 Task: Add the task  Develop a new mobile app for a restaurant to the section Code Combat in the project AgileJump and add a Due Date to the respective task as 2024/01/11
Action: Mouse moved to (453, 377)
Screenshot: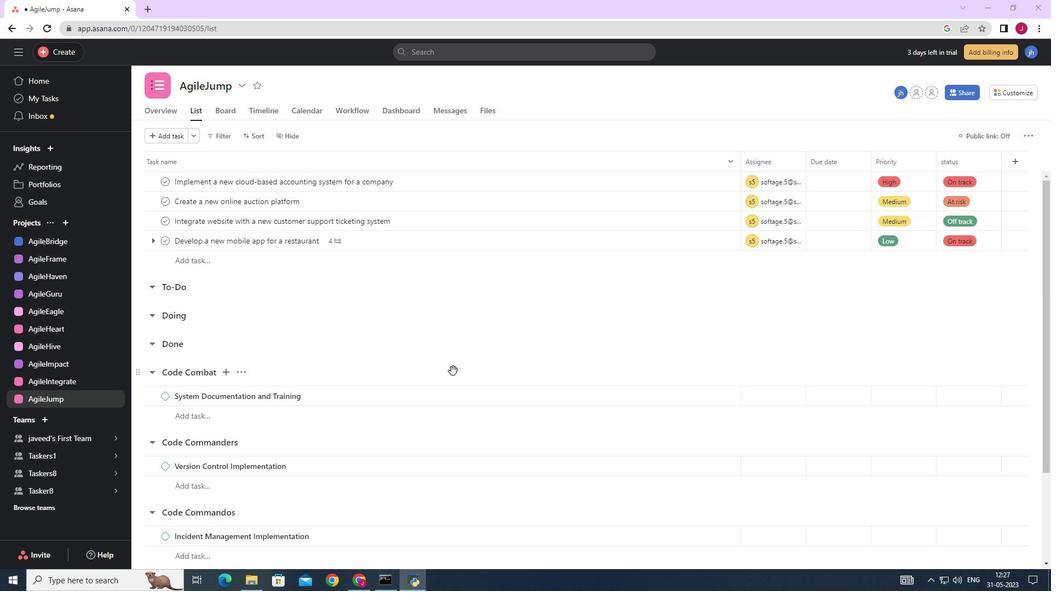 
Action: Mouse scrolled (454, 376) with delta (0, 0)
Screenshot: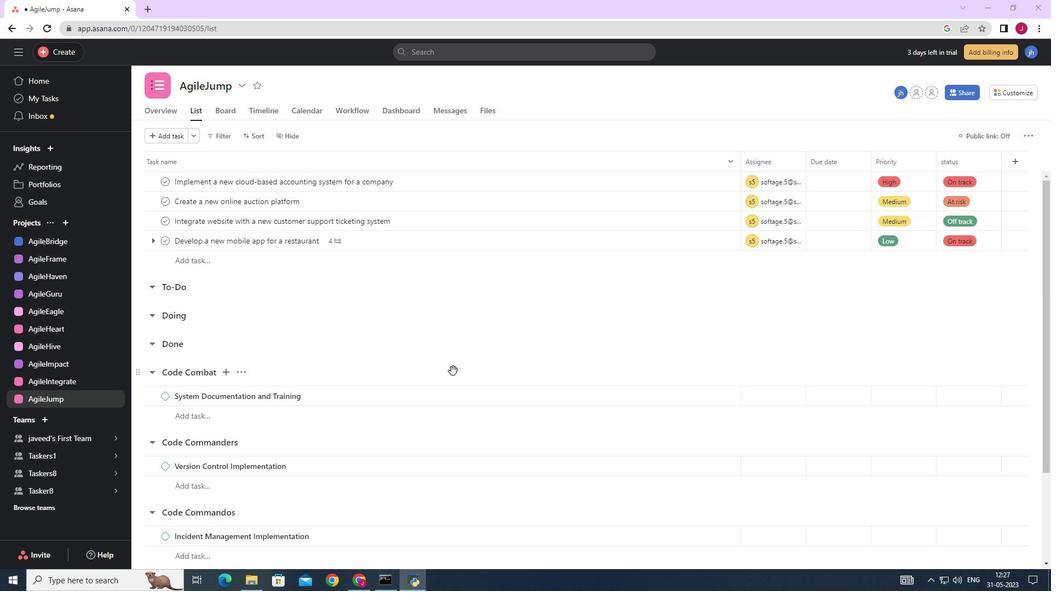 
Action: Mouse scrolled (454, 376) with delta (0, 0)
Screenshot: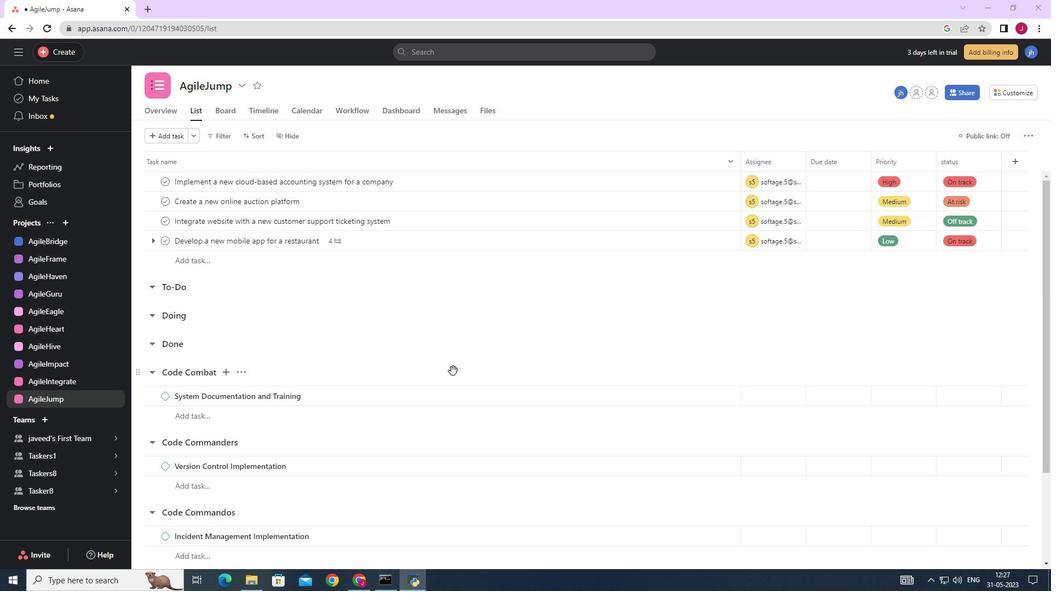 
Action: Mouse scrolled (453, 377) with delta (0, 0)
Screenshot: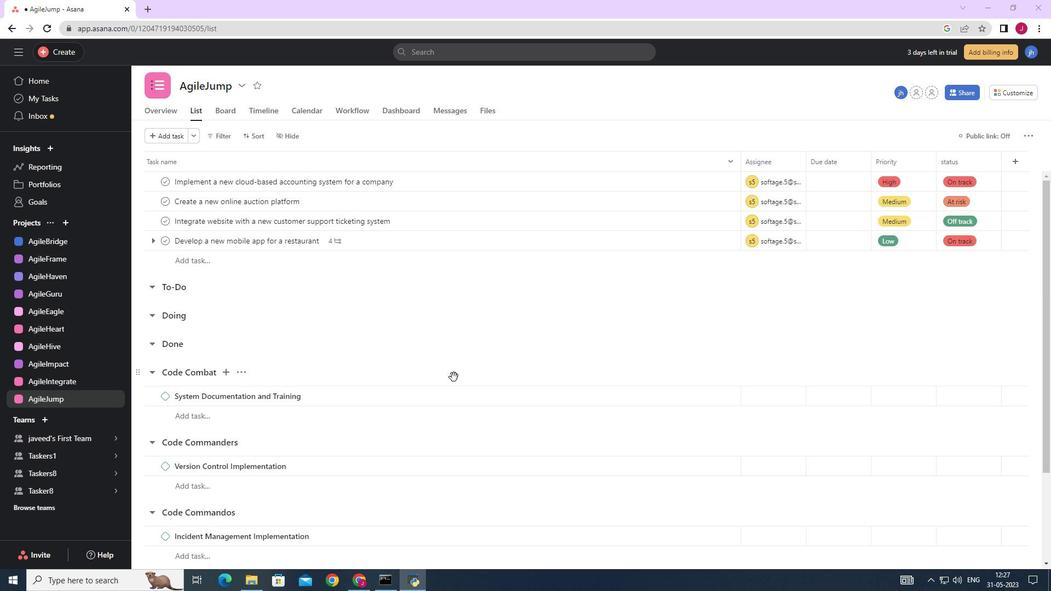
Action: Mouse scrolled (453, 377) with delta (0, 0)
Screenshot: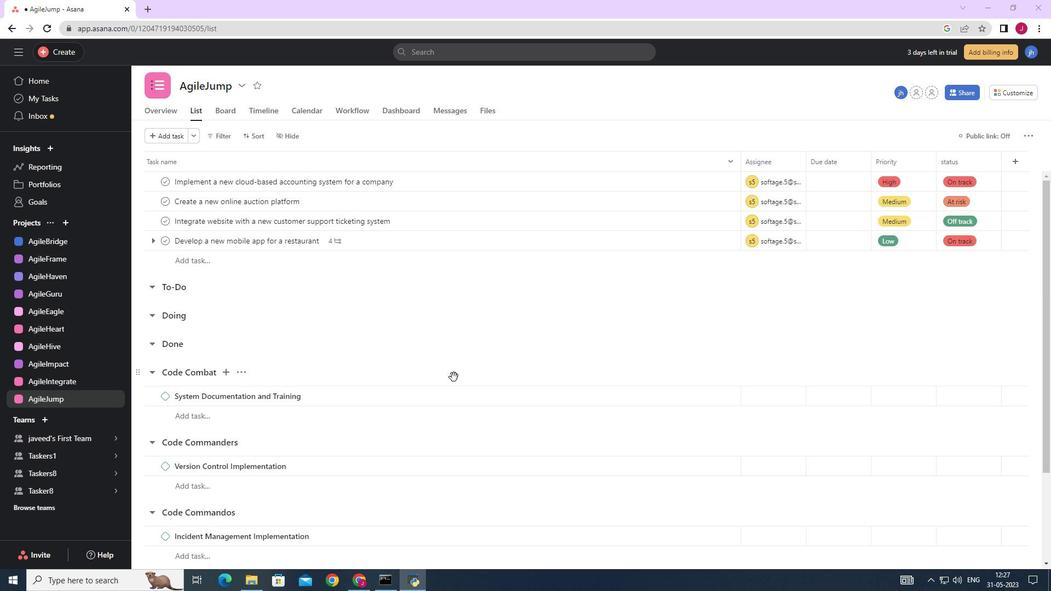 
Action: Mouse scrolled (453, 377) with delta (0, 0)
Screenshot: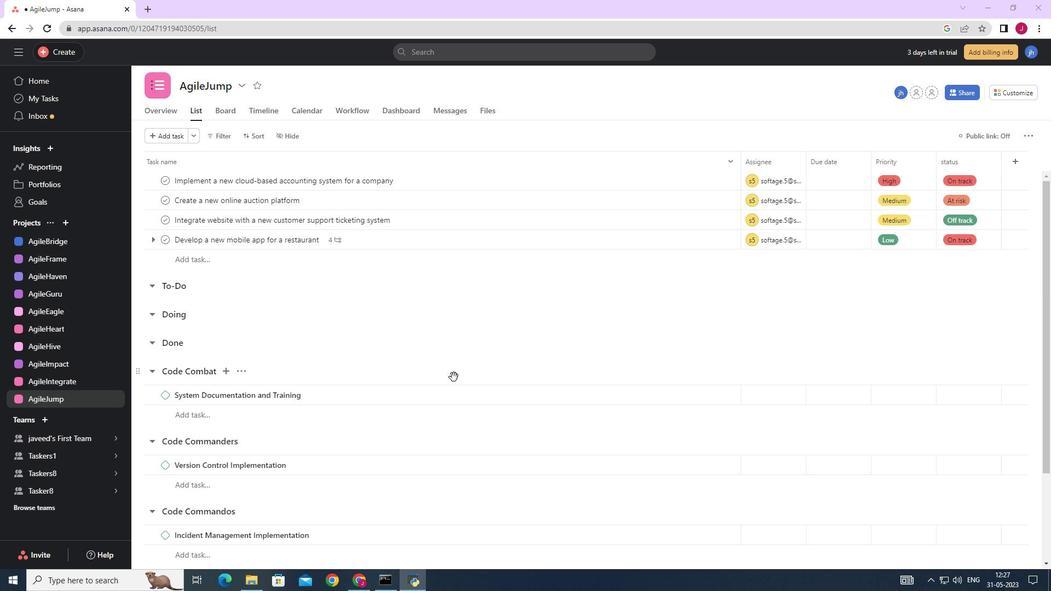 
Action: Mouse moved to (444, 375)
Screenshot: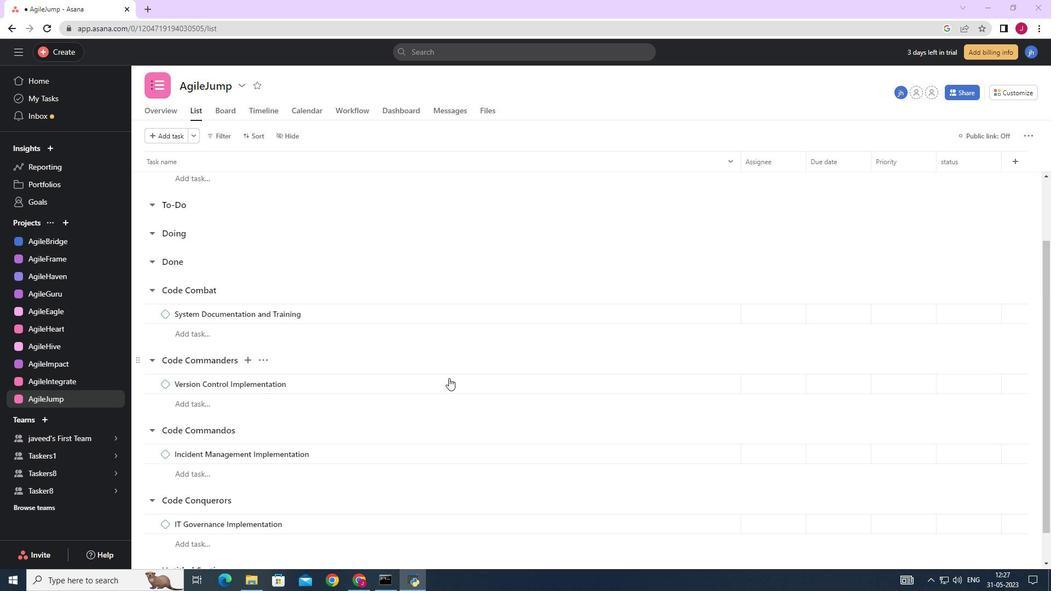
Action: Mouse scrolled (444, 374) with delta (0, 0)
Screenshot: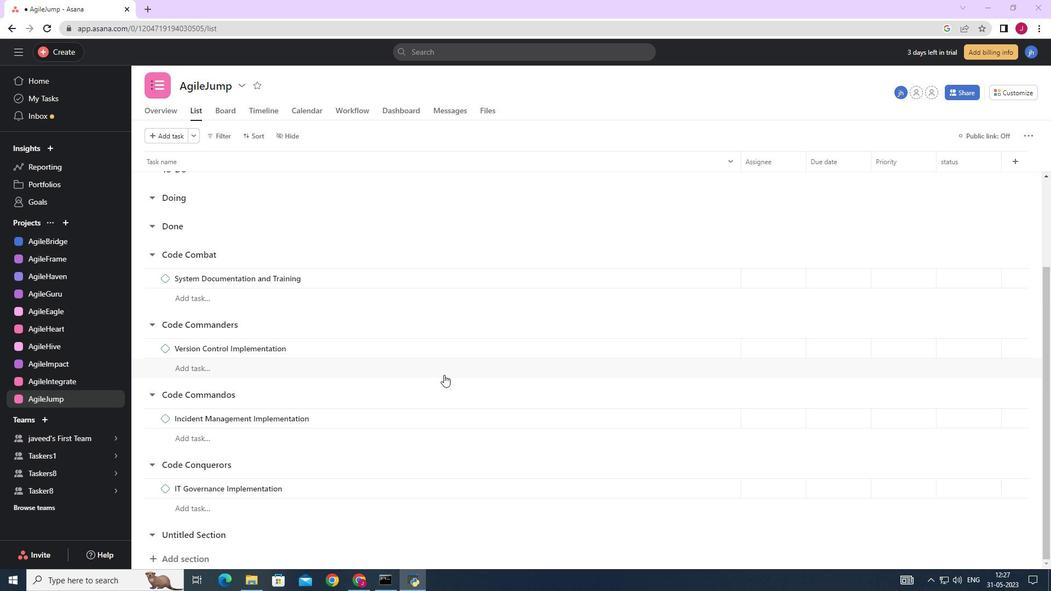 
Action: Mouse moved to (443, 375)
Screenshot: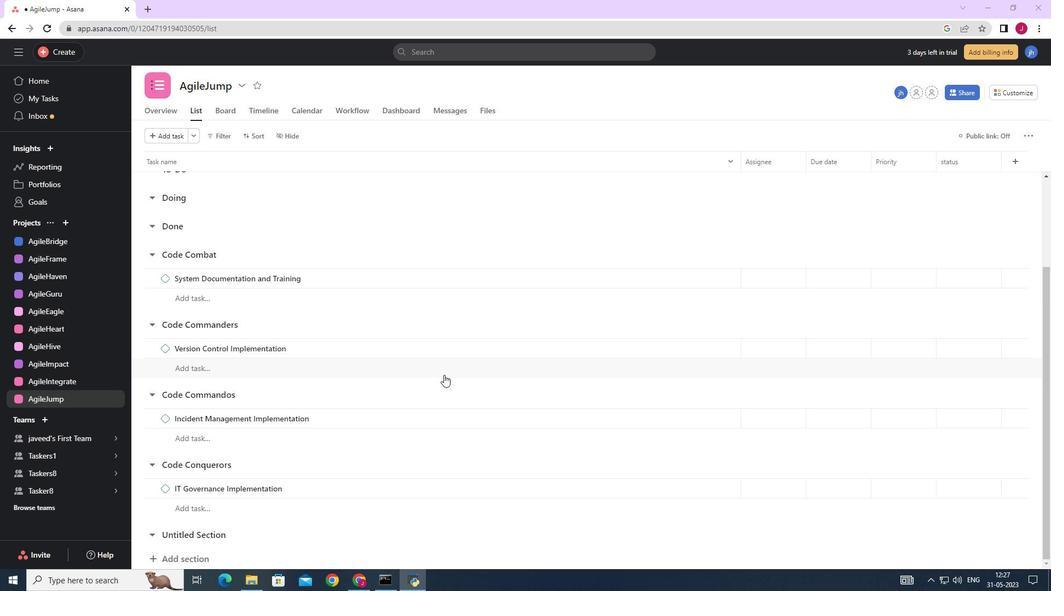 
Action: Mouse scrolled (443, 374) with delta (0, 0)
Screenshot: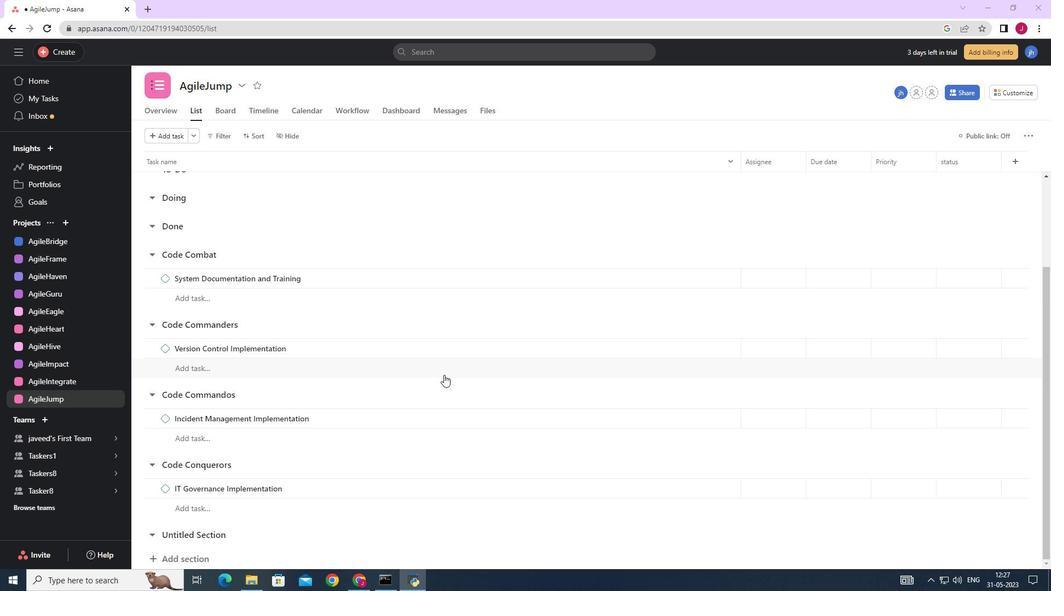 
Action: Mouse moved to (443, 375)
Screenshot: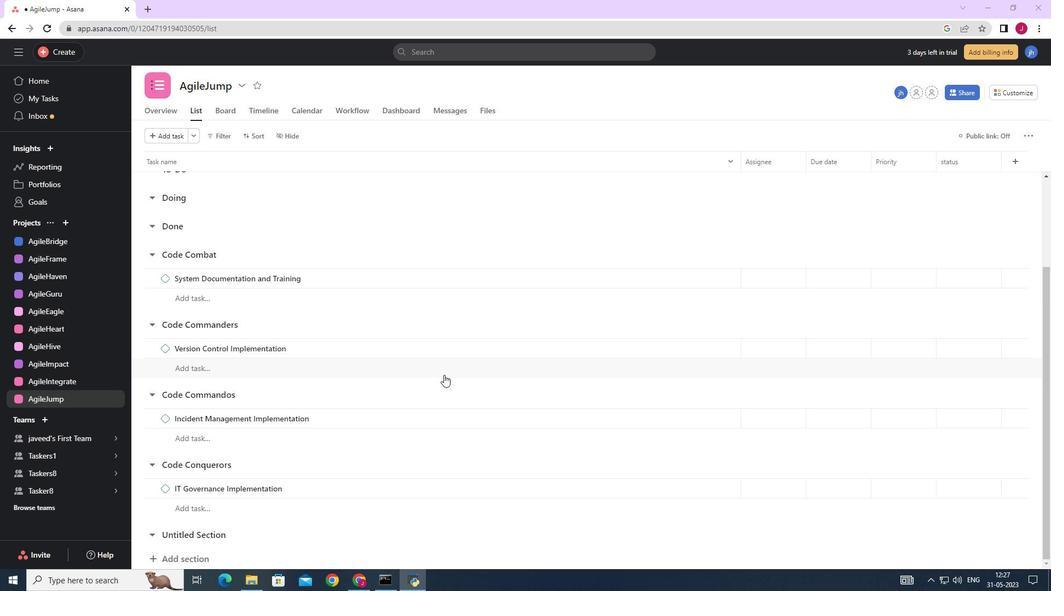 
Action: Mouse scrolled (443, 374) with delta (0, 0)
Screenshot: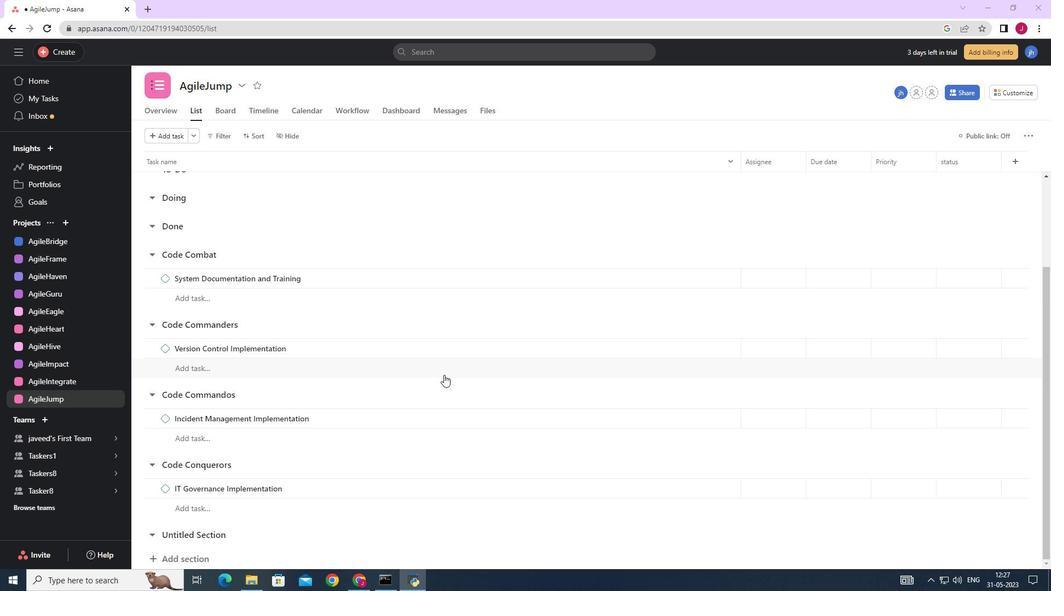 
Action: Mouse scrolled (443, 374) with delta (0, 0)
Screenshot: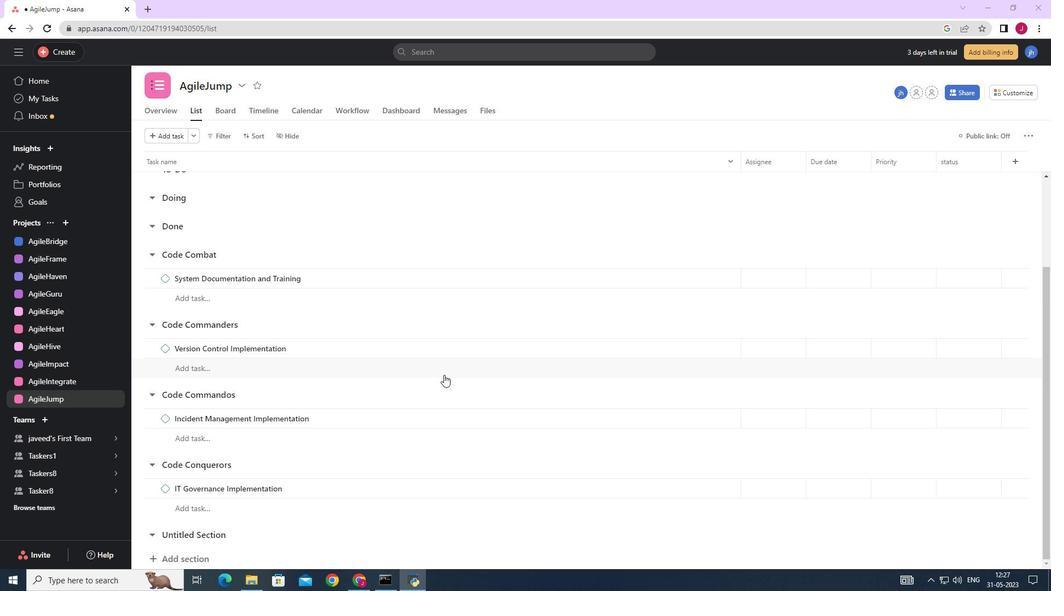 
Action: Mouse moved to (454, 408)
Screenshot: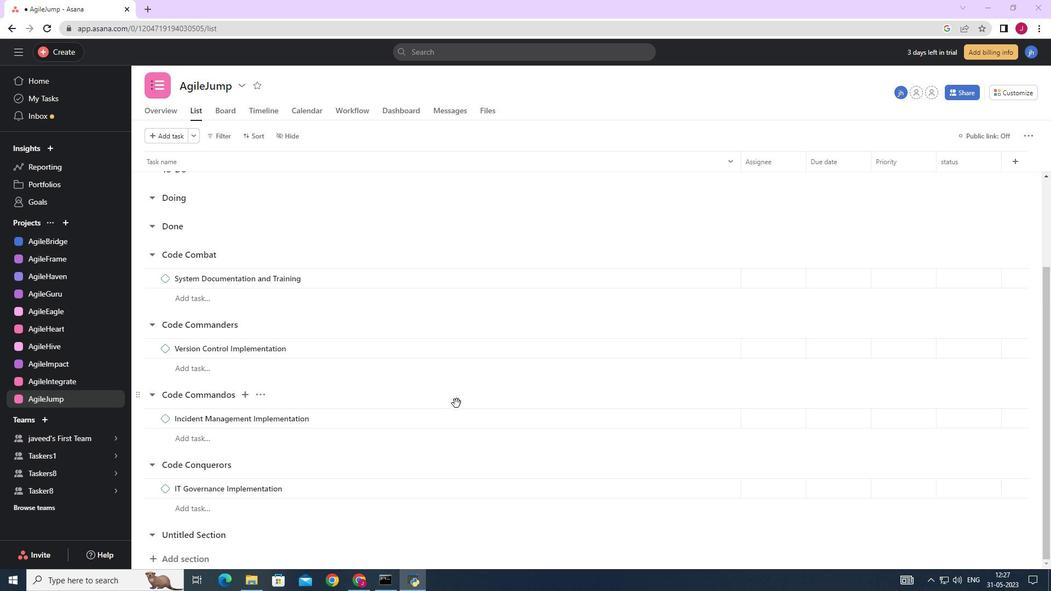 
Action: Mouse scrolled (456, 408) with delta (0, 0)
Screenshot: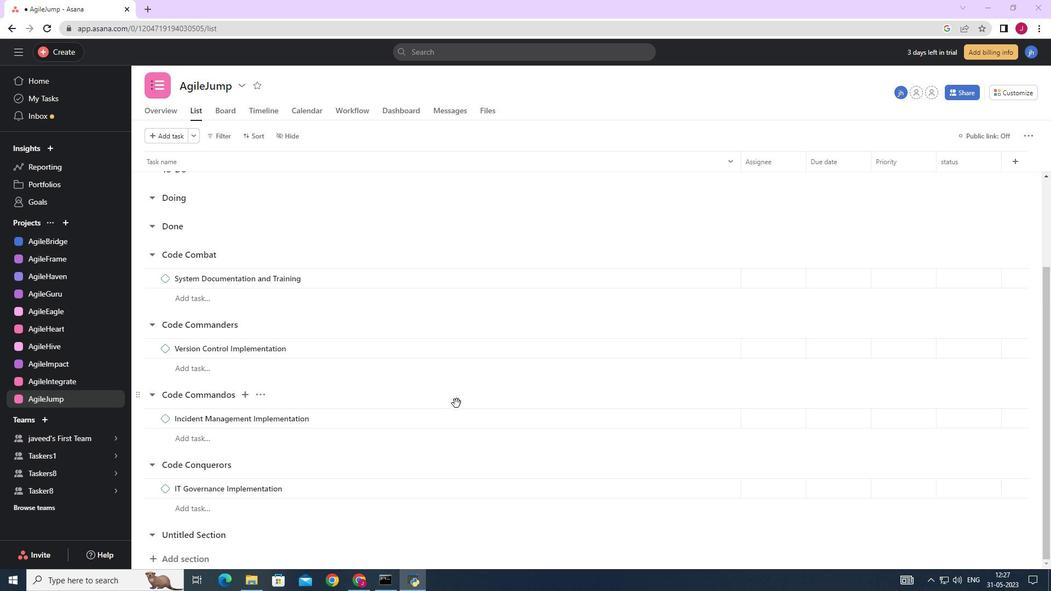 
Action: Mouse moved to (454, 408)
Screenshot: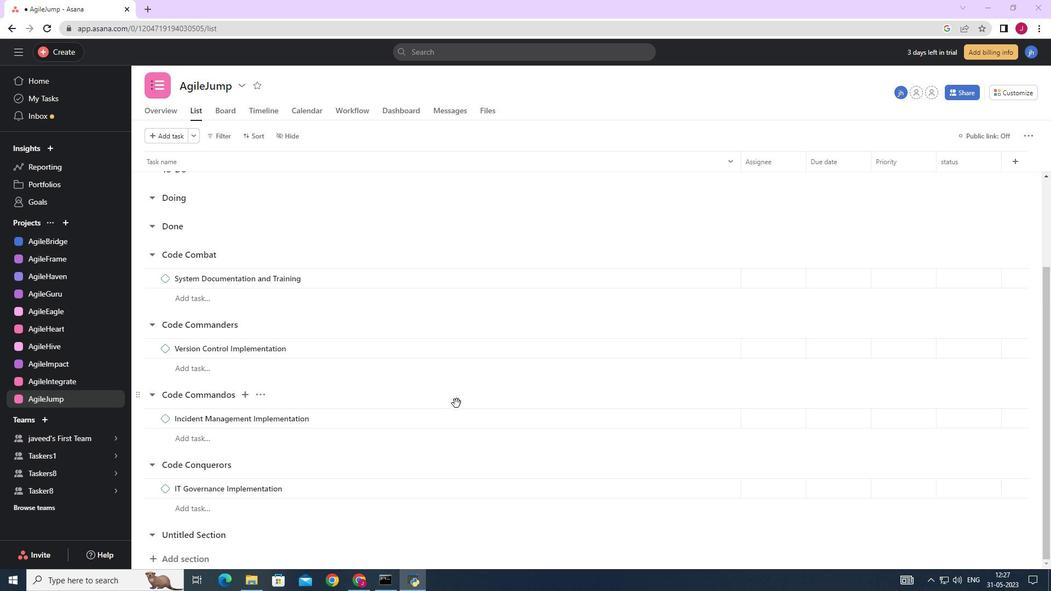 
Action: Mouse scrolled (456, 408) with delta (0, 0)
Screenshot: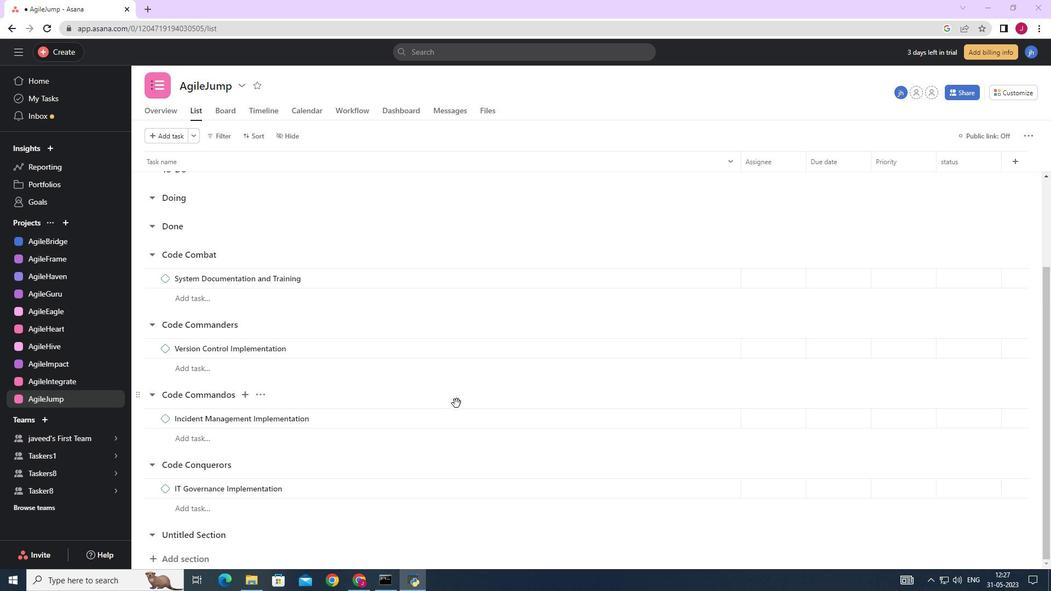 
Action: Mouse moved to (451, 408)
Screenshot: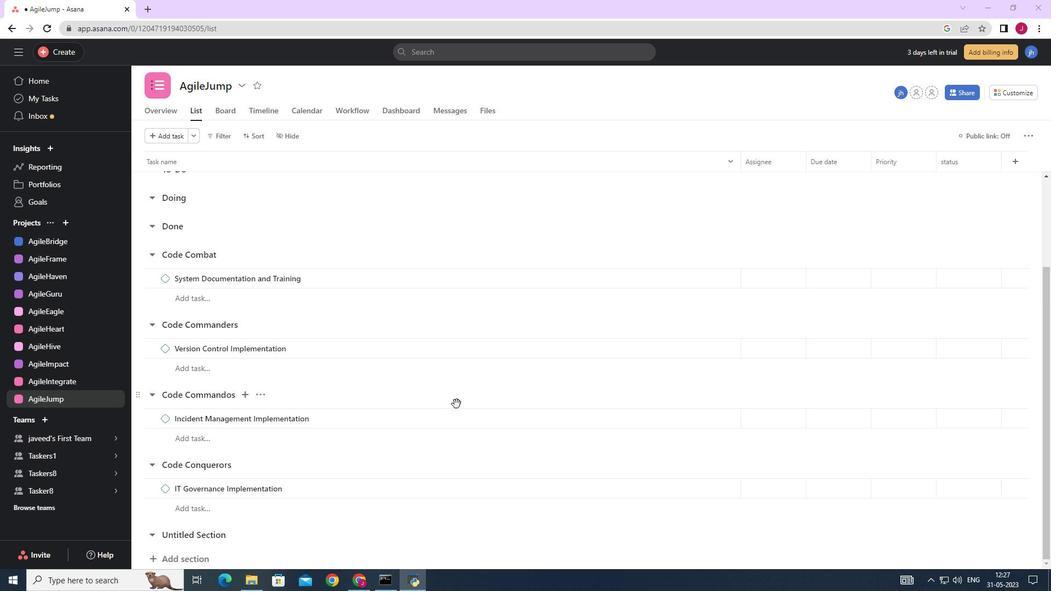 
Action: Mouse scrolled (456, 408) with delta (0, 0)
Screenshot: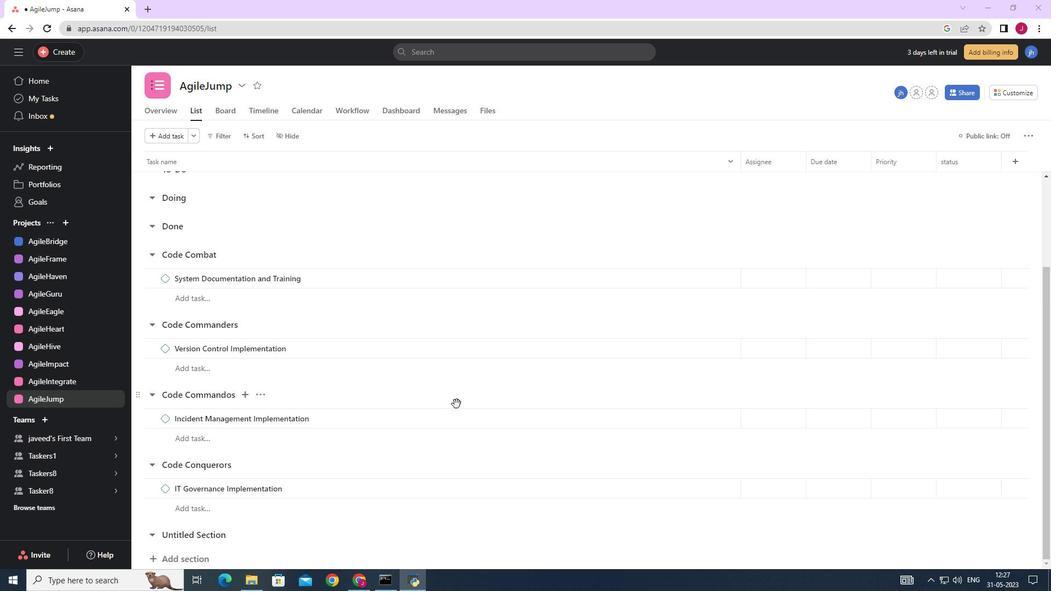 
Action: Mouse moved to (451, 408)
Screenshot: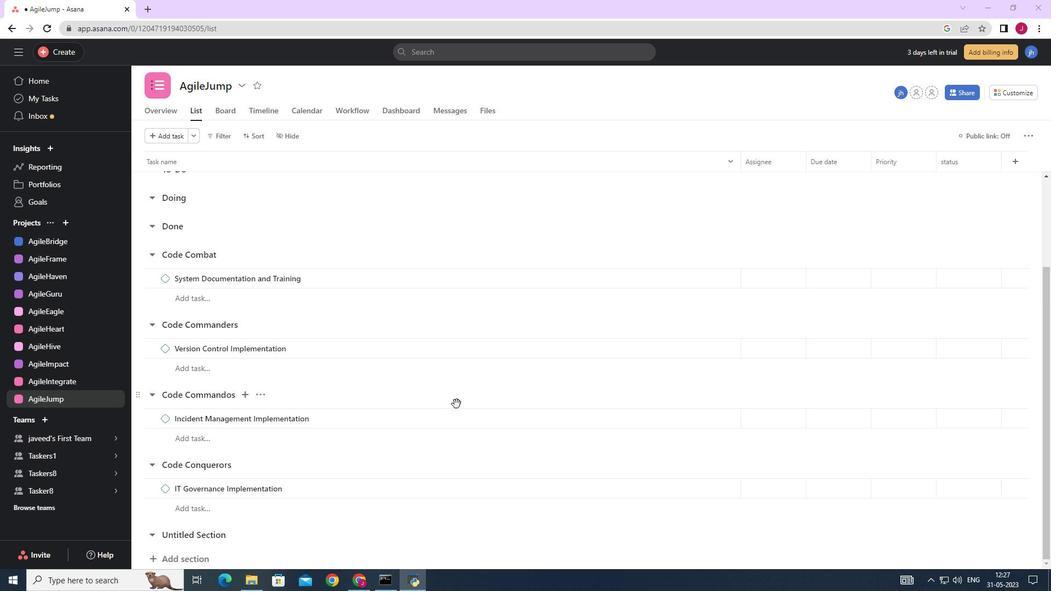 
Action: Mouse scrolled (456, 408) with delta (0, 0)
Screenshot: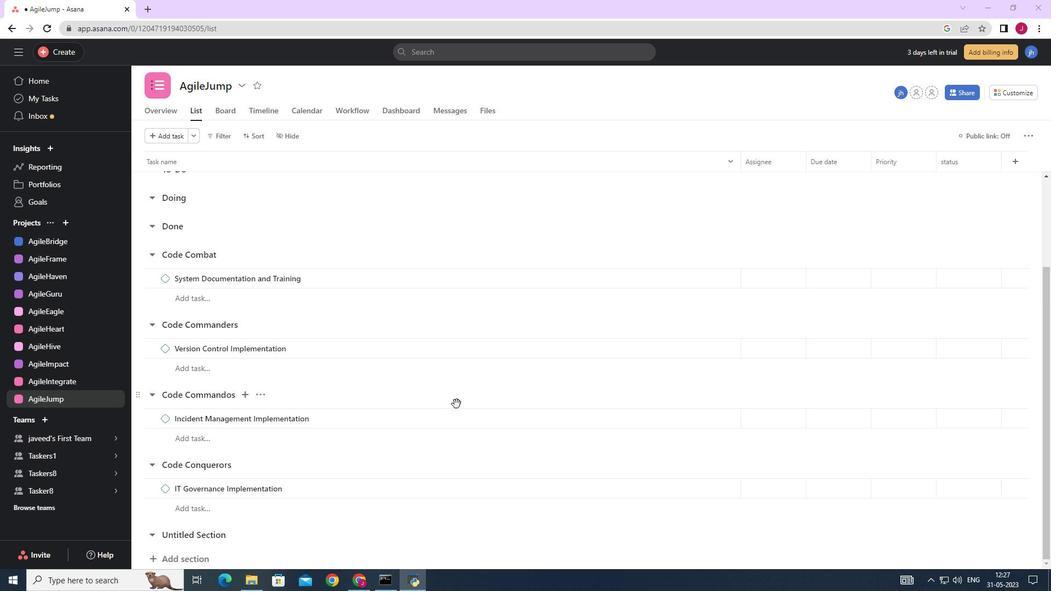 
Action: Mouse moved to (368, 343)
Screenshot: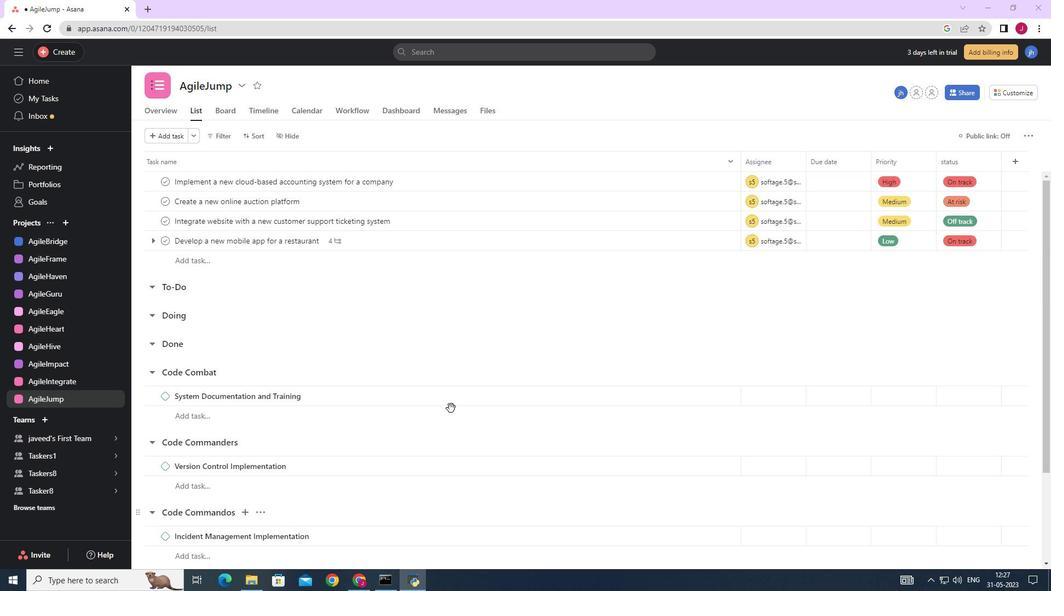 
Action: Mouse scrolled (449, 406) with delta (0, 0)
Screenshot: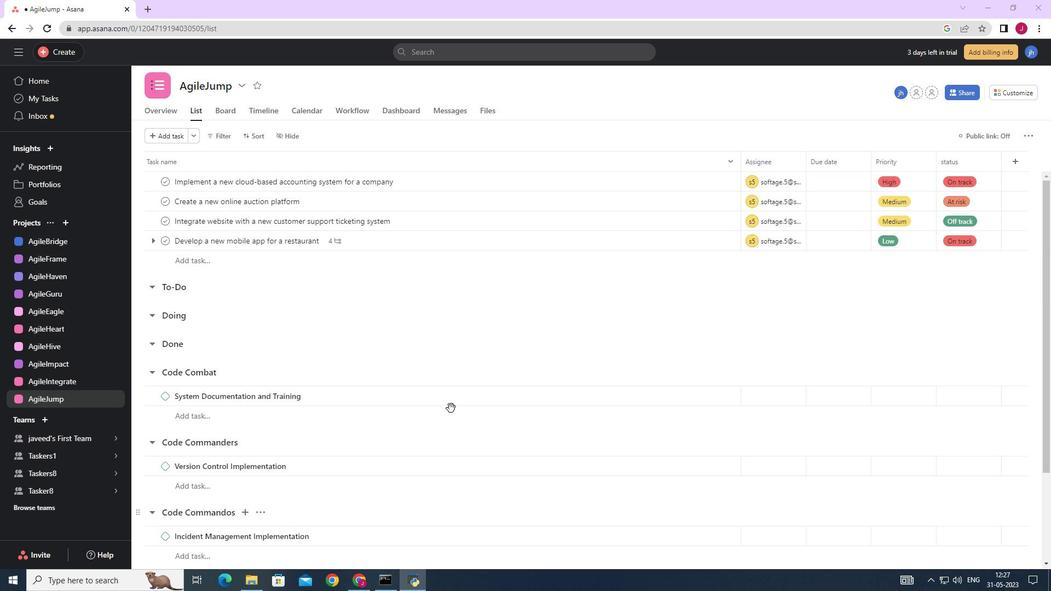 
Action: Mouse moved to (324, 323)
Screenshot: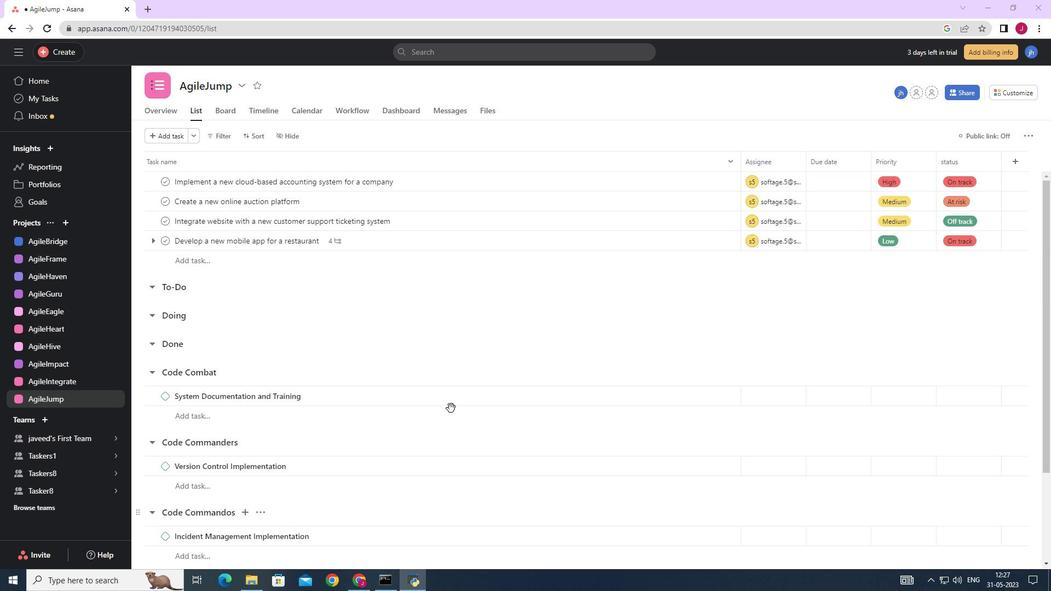 
Action: Mouse scrolled (449, 406) with delta (0, 0)
Screenshot: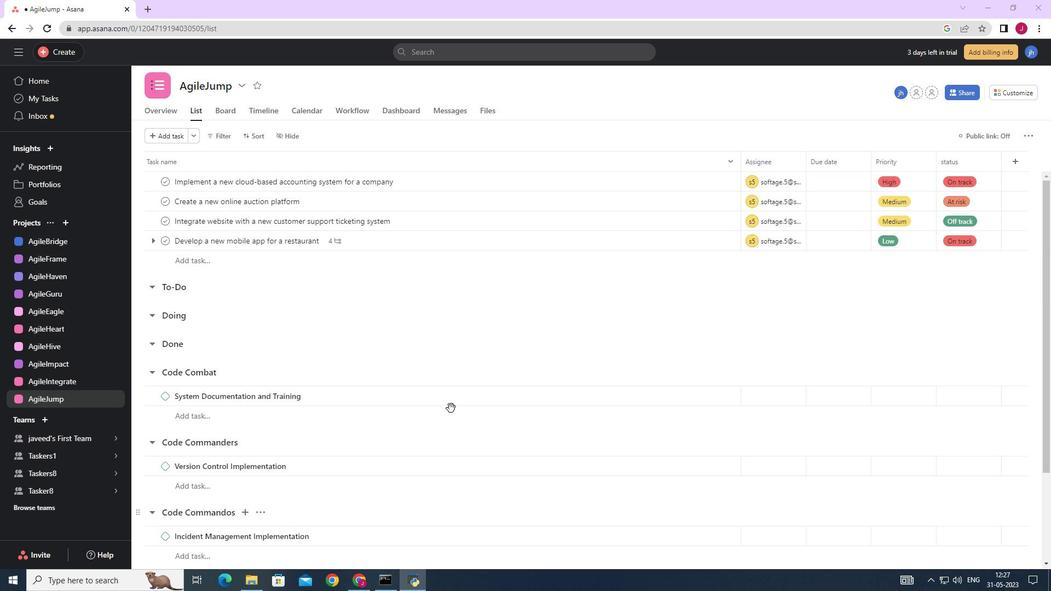 
Action: Mouse moved to (298, 313)
Screenshot: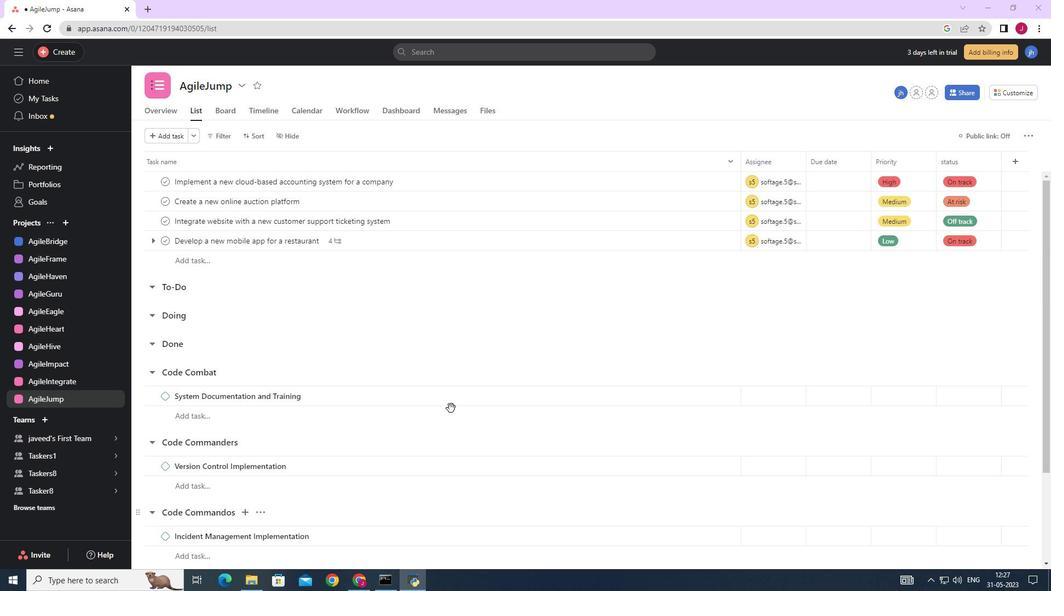
Action: Mouse scrolled (448, 406) with delta (0, 0)
Screenshot: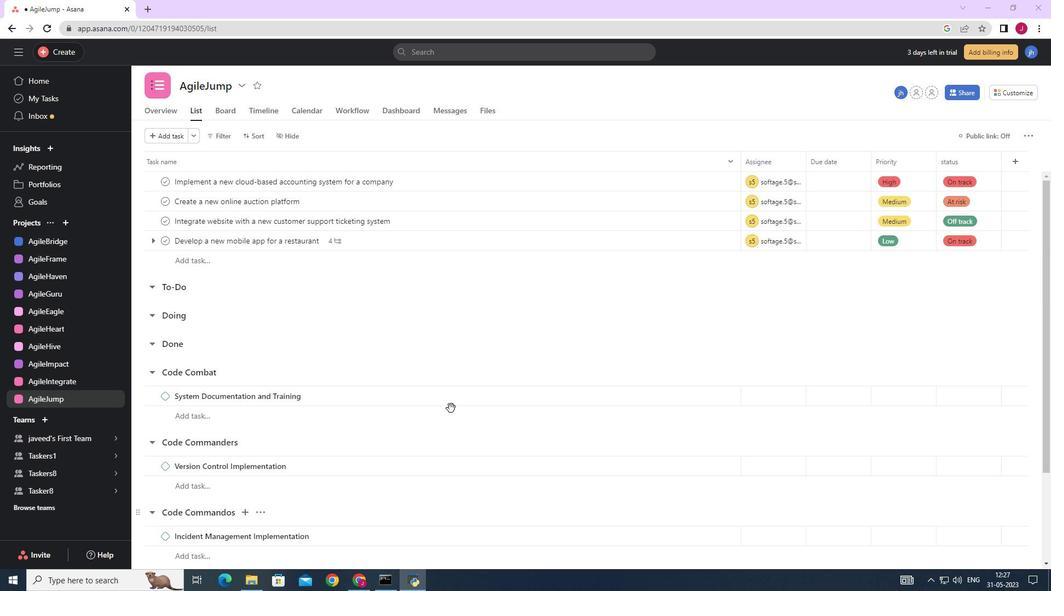 
Action: Mouse moved to (290, 312)
Screenshot: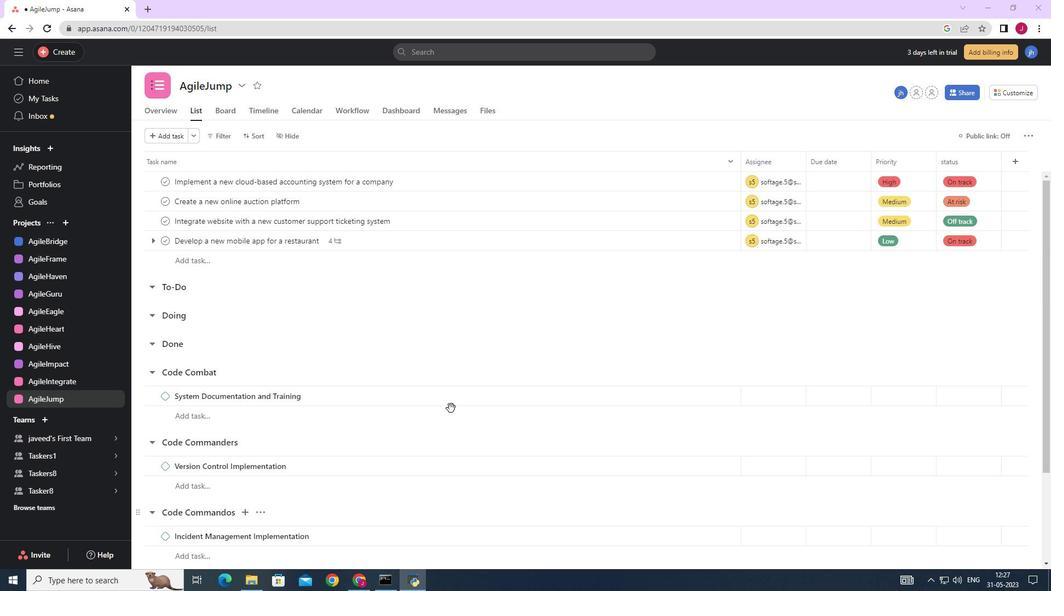 
Action: Mouse scrolled (444, 400) with delta (0, 0)
Screenshot: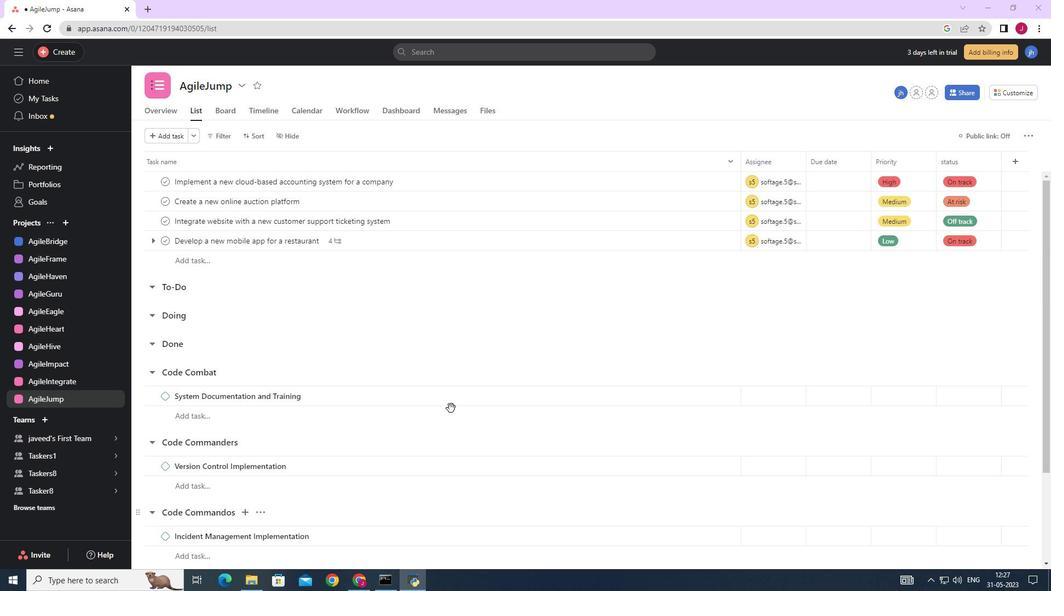 
Action: Mouse moved to (708, 242)
Screenshot: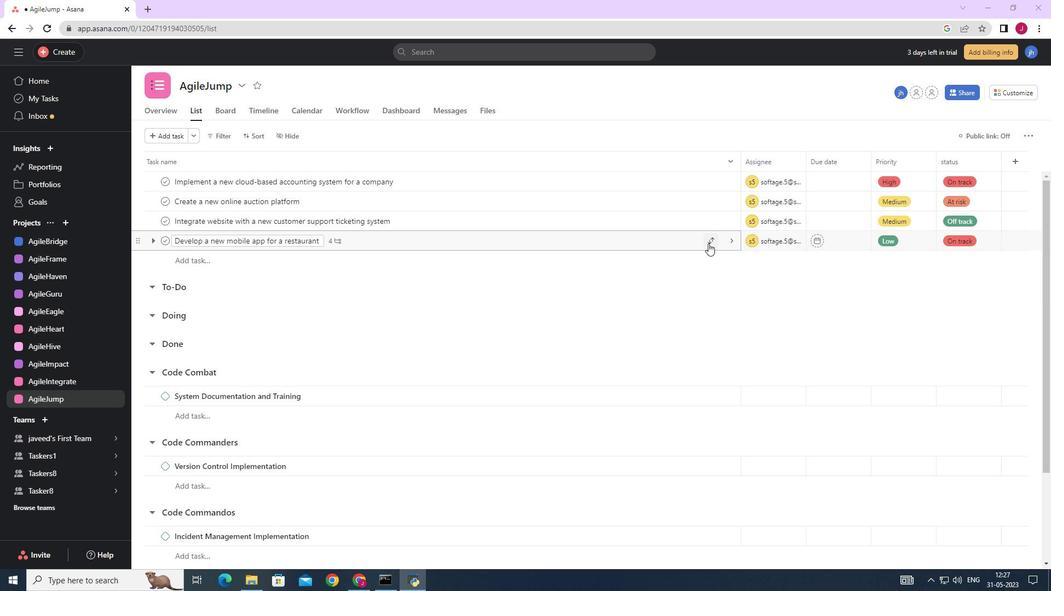 
Action: Mouse pressed left at (708, 242)
Screenshot: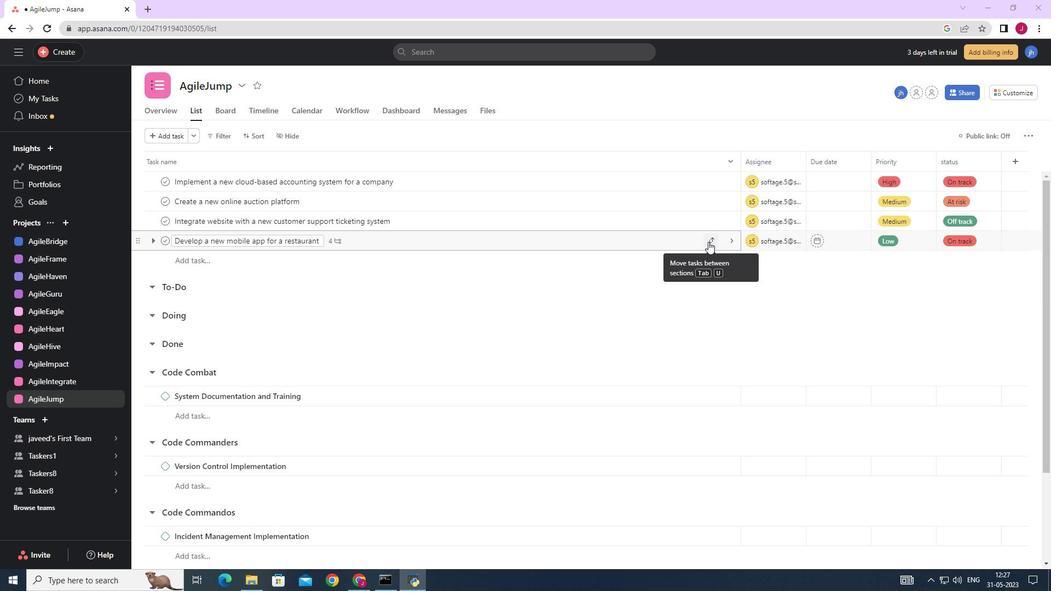 
Action: Mouse moved to (666, 358)
Screenshot: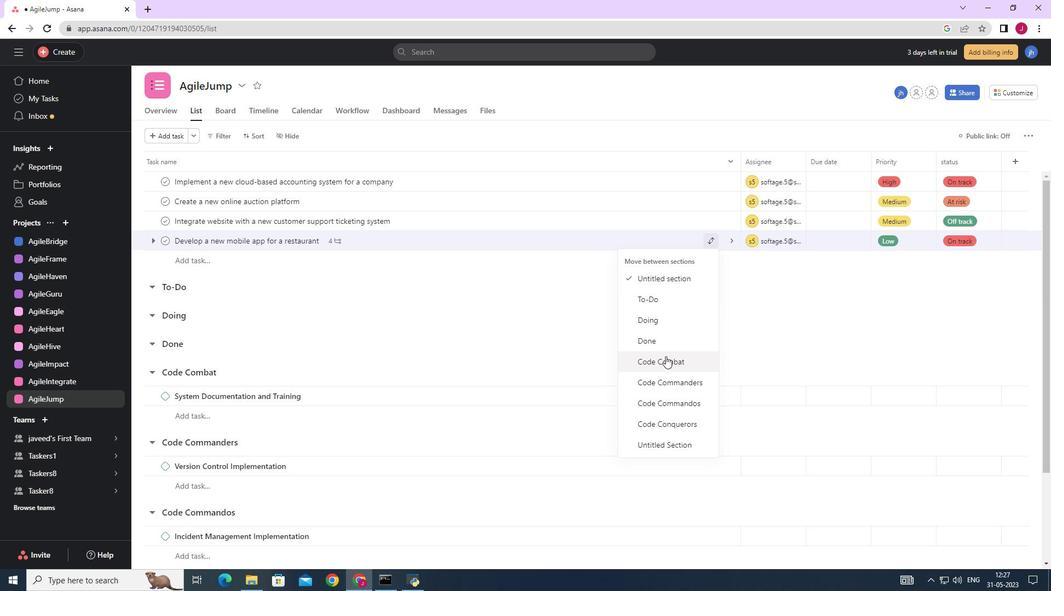 
Action: Mouse pressed left at (666, 358)
Screenshot: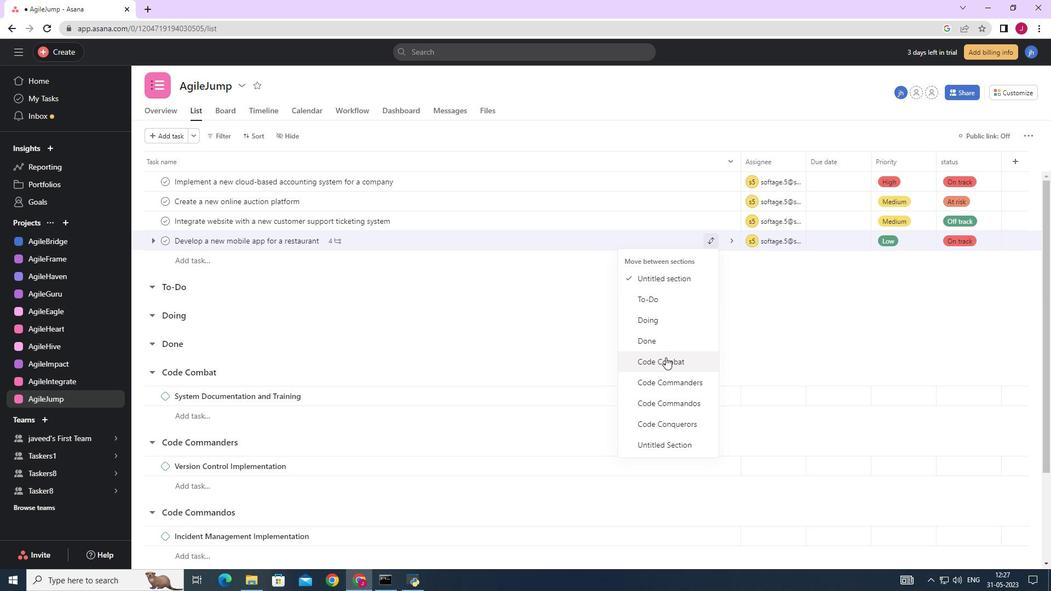 
Action: Mouse moved to (838, 377)
Screenshot: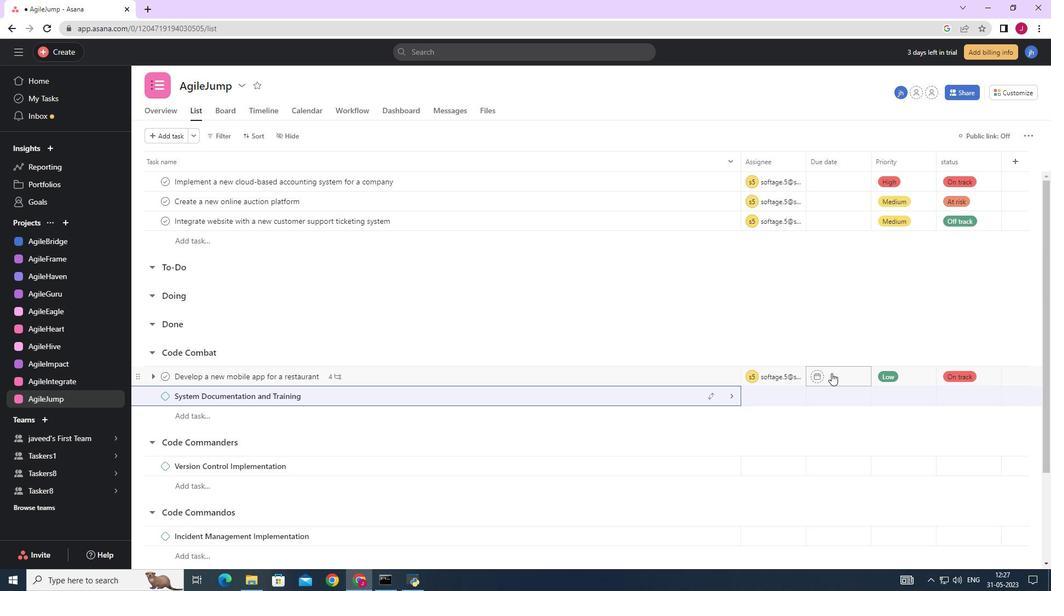 
Action: Mouse pressed left at (838, 377)
Screenshot: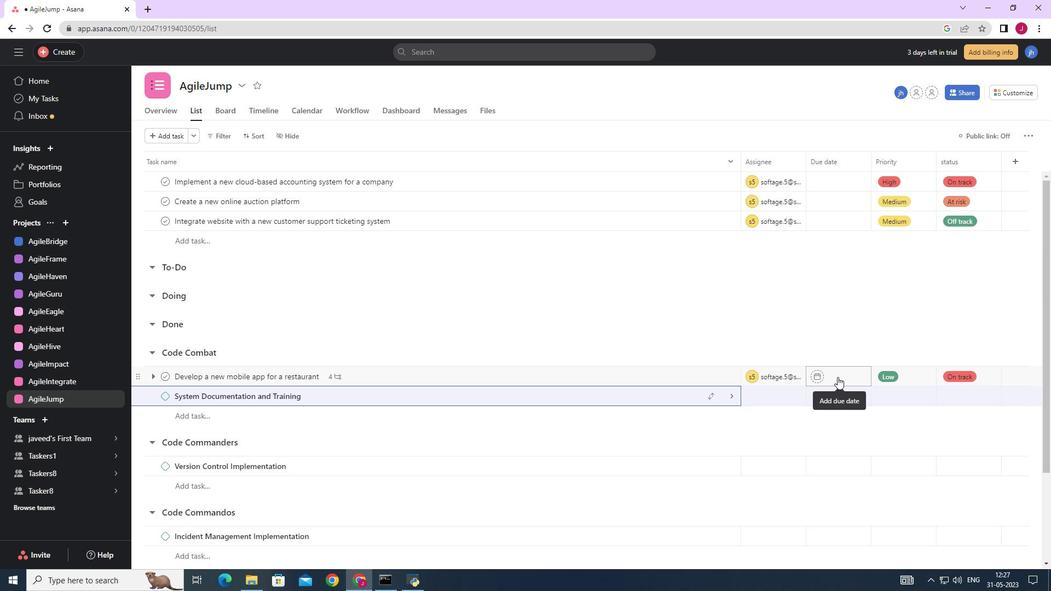 
Action: Mouse moved to (949, 203)
Screenshot: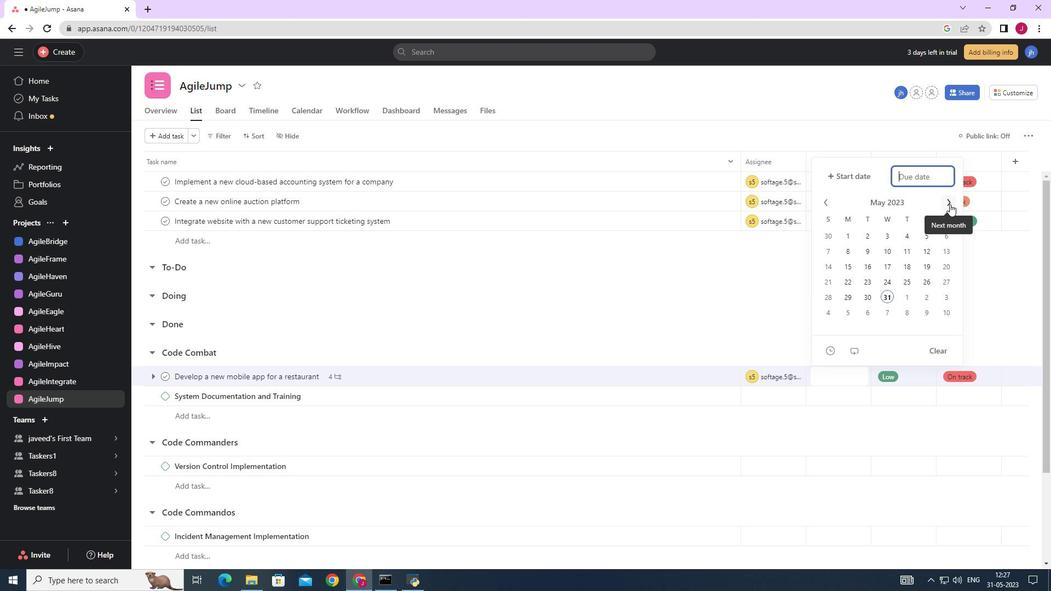 
Action: Mouse pressed left at (949, 203)
Screenshot: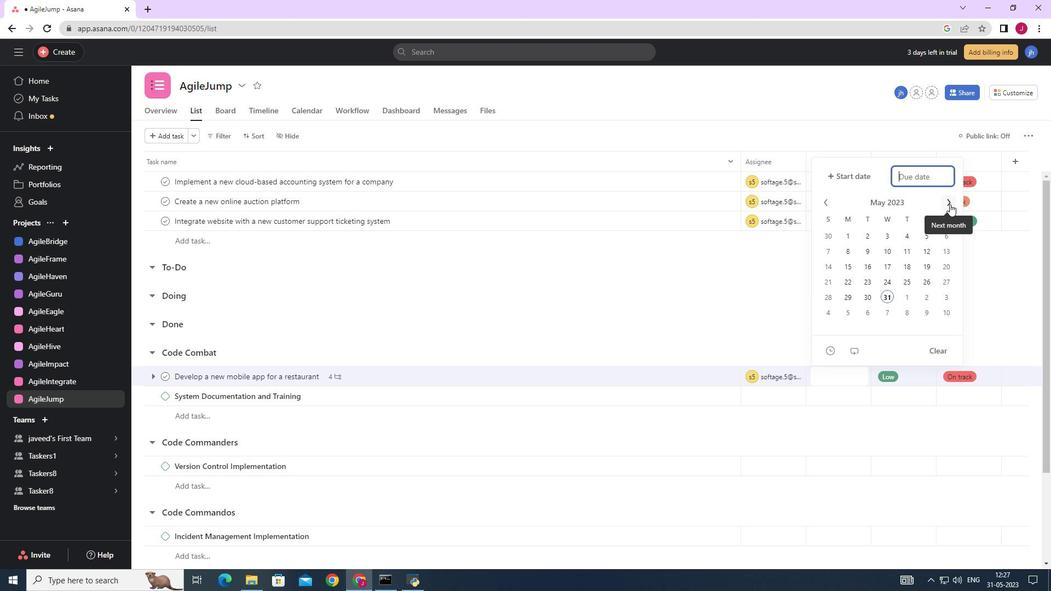 
Action: Mouse pressed left at (949, 203)
Screenshot: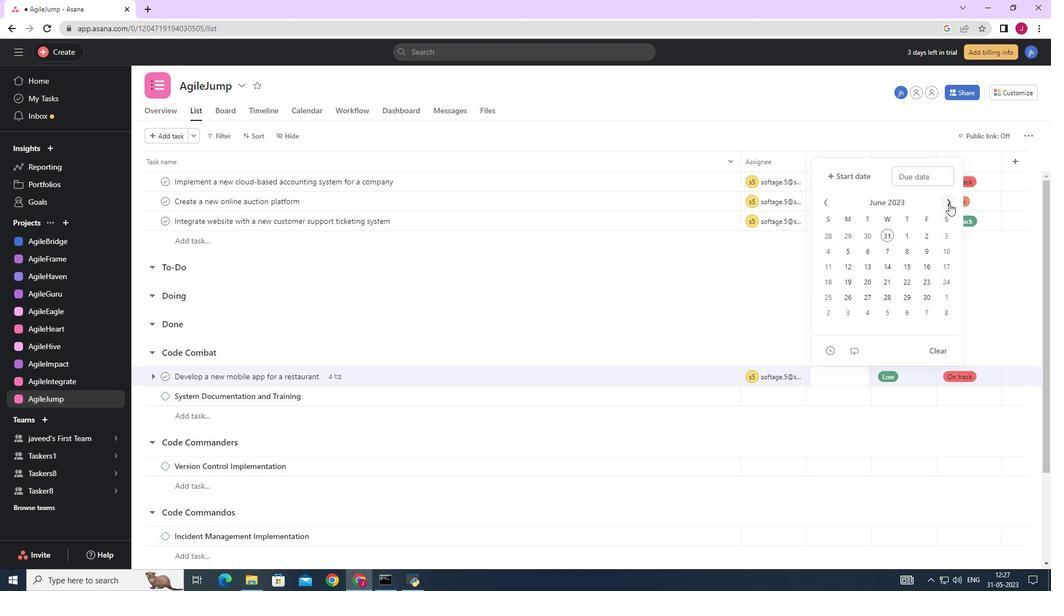
Action: Mouse pressed left at (949, 203)
Screenshot: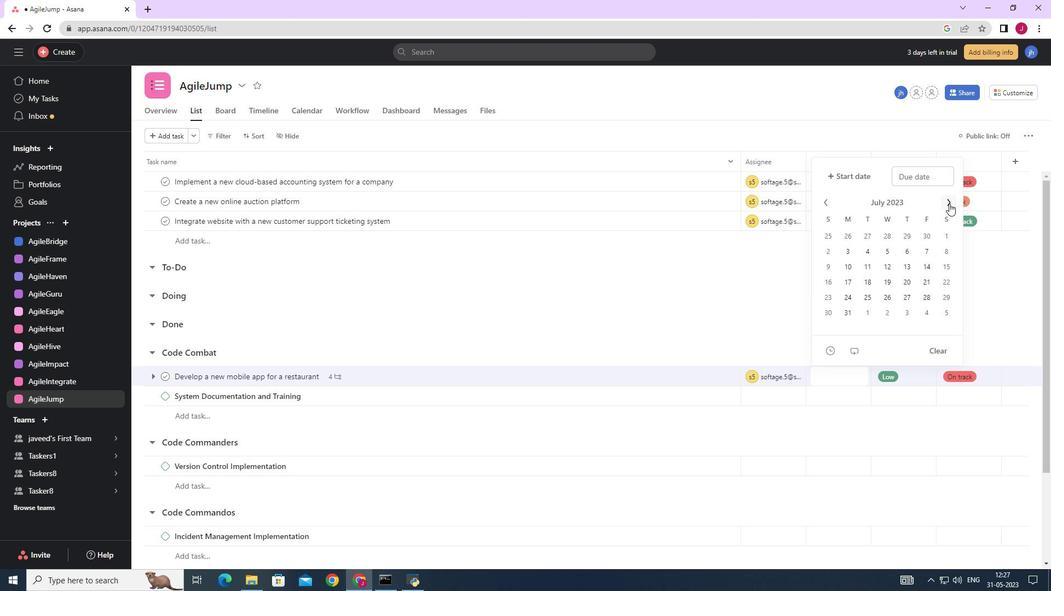 
Action: Mouse pressed left at (949, 203)
Screenshot: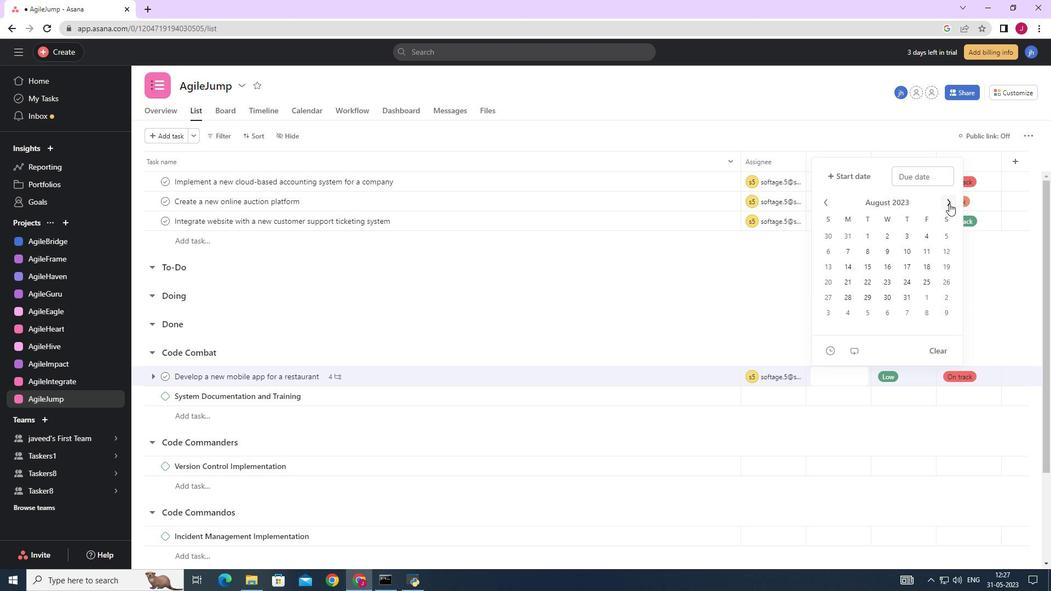 
Action: Mouse pressed left at (949, 203)
Screenshot: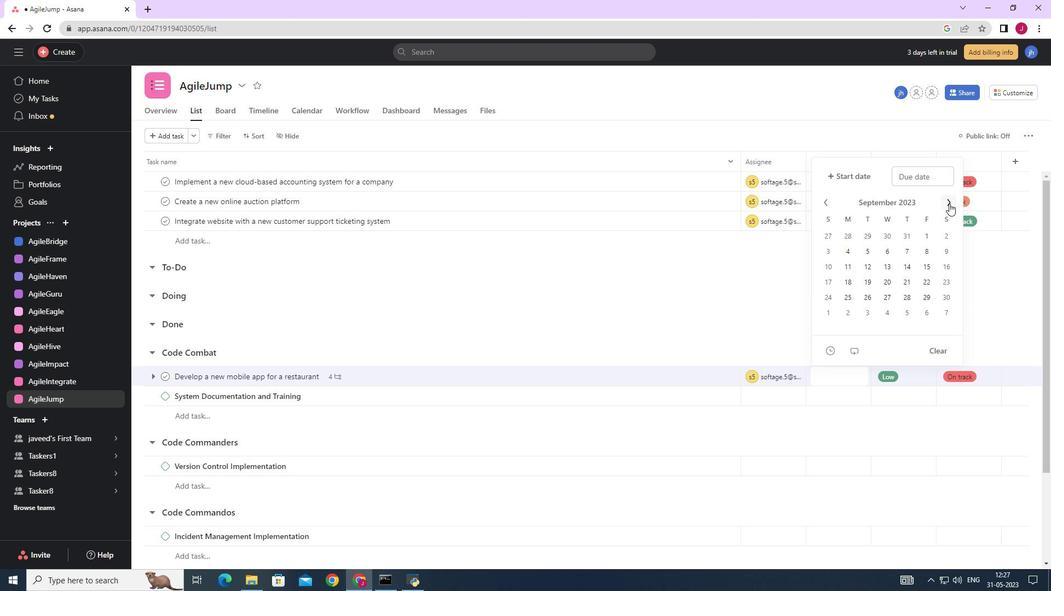 
Action: Mouse pressed left at (949, 203)
Screenshot: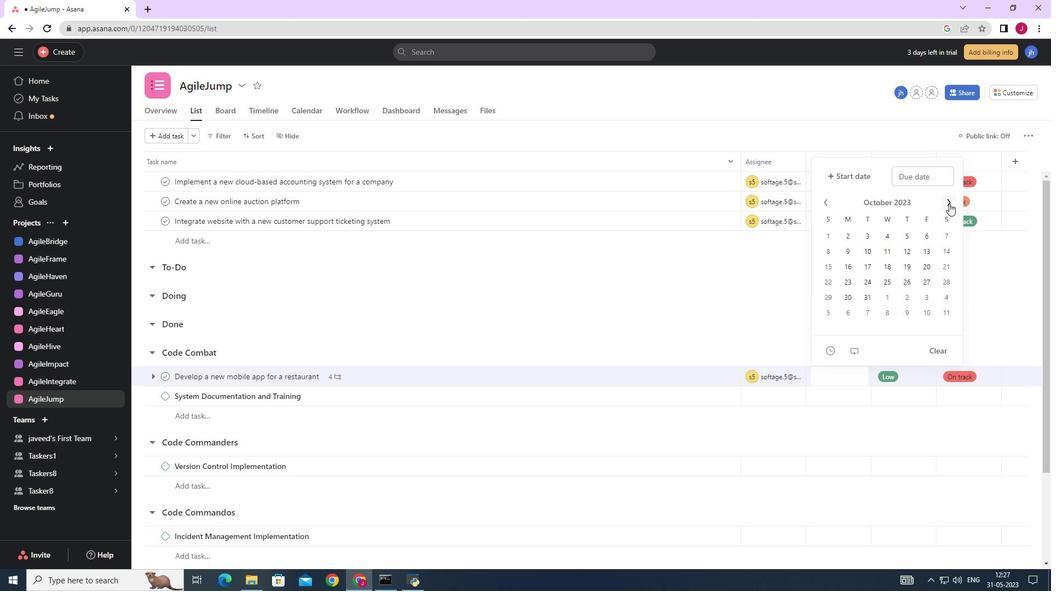 
Action: Mouse pressed left at (949, 203)
Screenshot: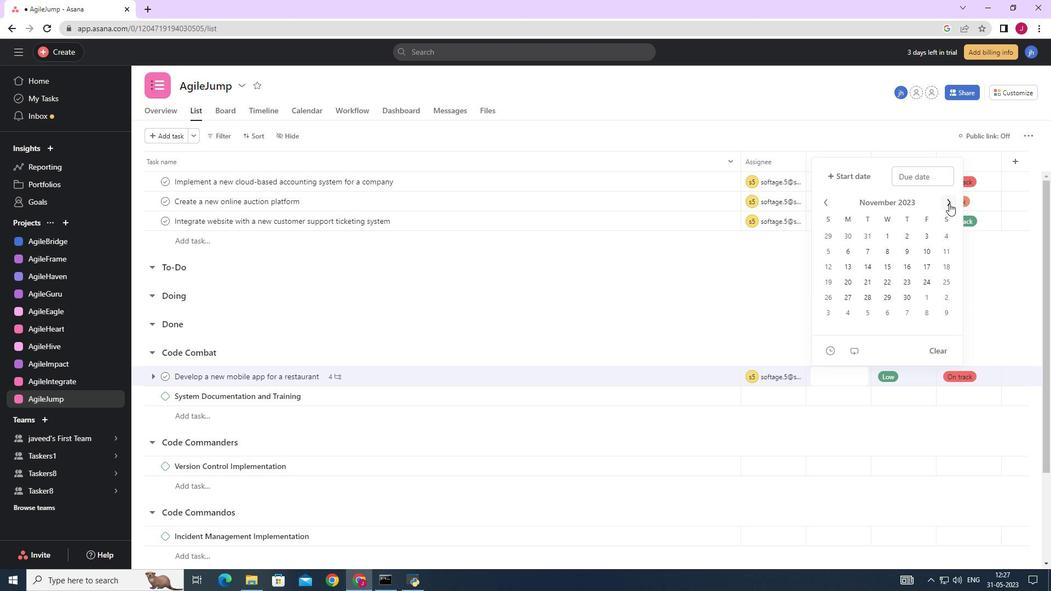 
Action: Mouse pressed left at (949, 203)
Screenshot: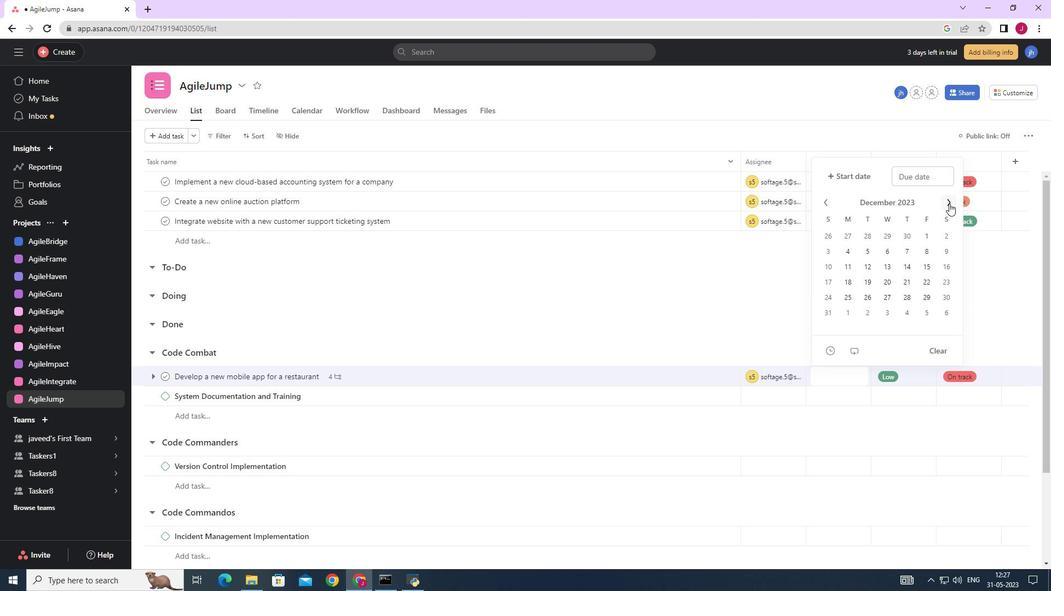 
Action: Mouse moved to (912, 252)
Screenshot: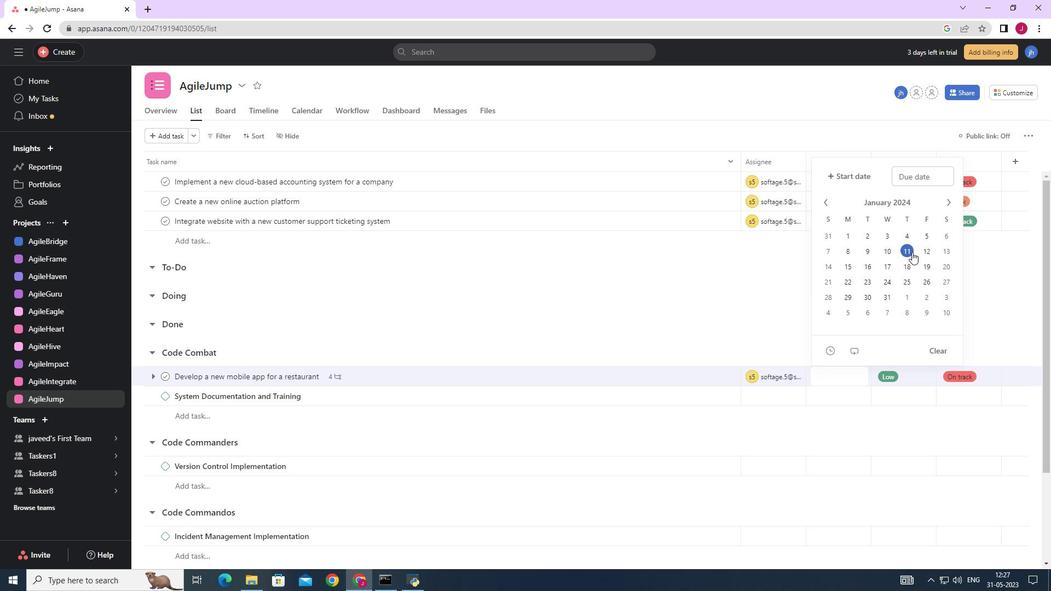 
Action: Mouse pressed left at (912, 252)
Screenshot: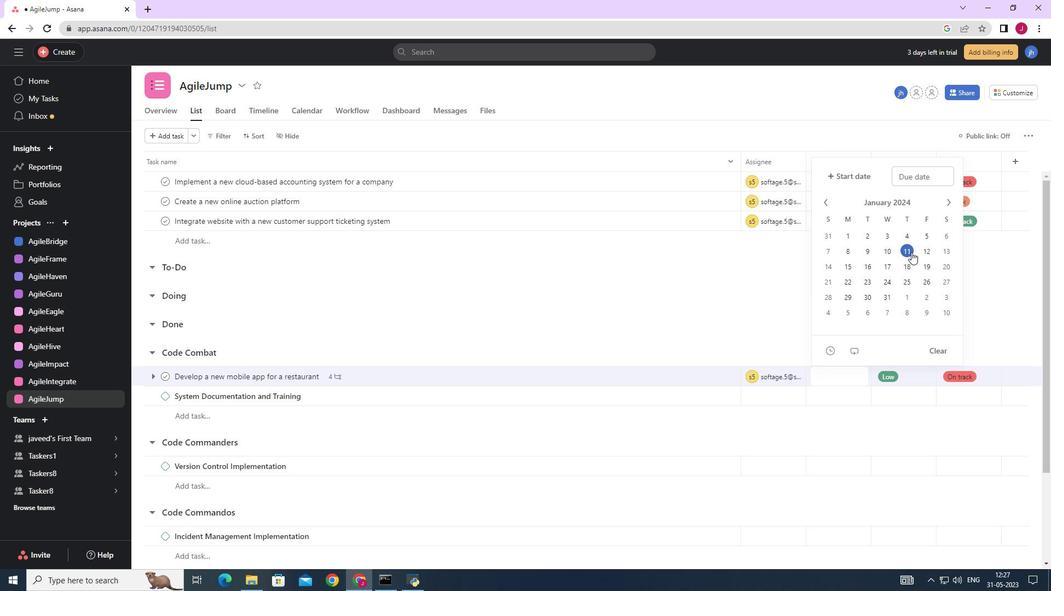 
Action: Mouse moved to (1012, 275)
Screenshot: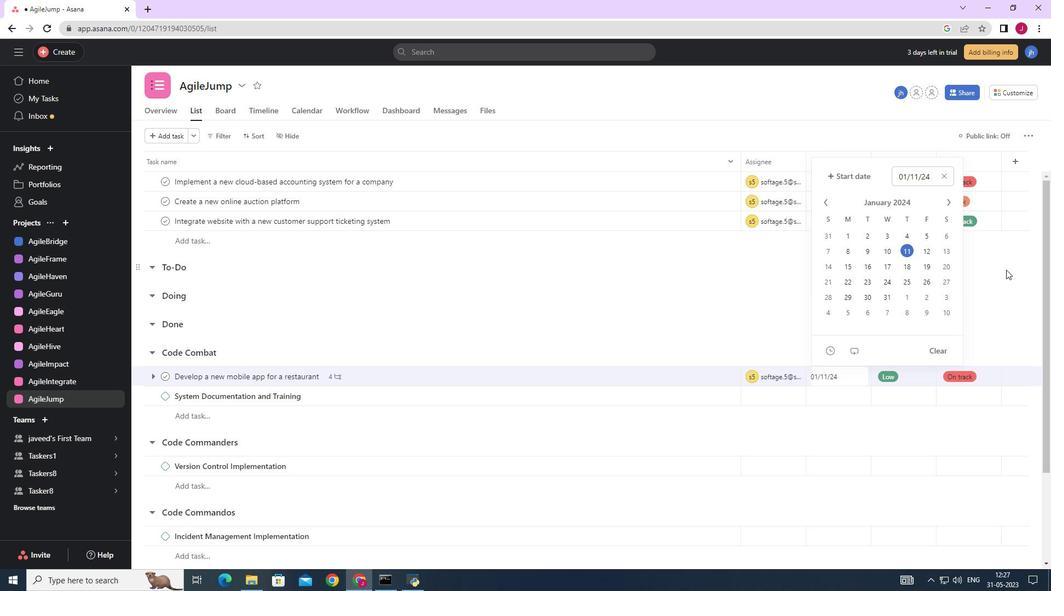 
Action: Mouse pressed left at (1012, 275)
Screenshot: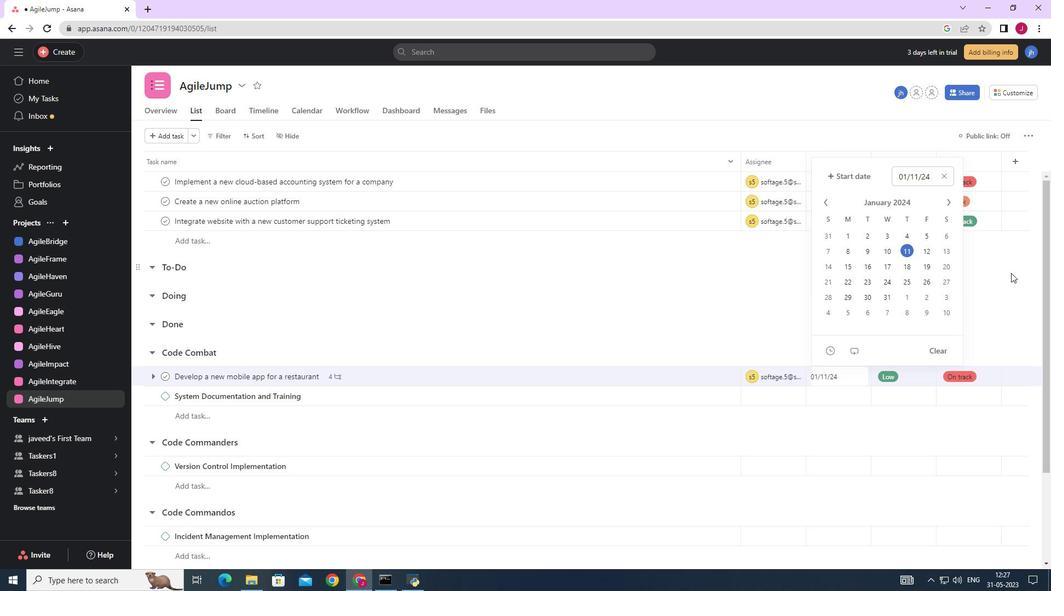 
Action: Mouse moved to (1000, 273)
Screenshot: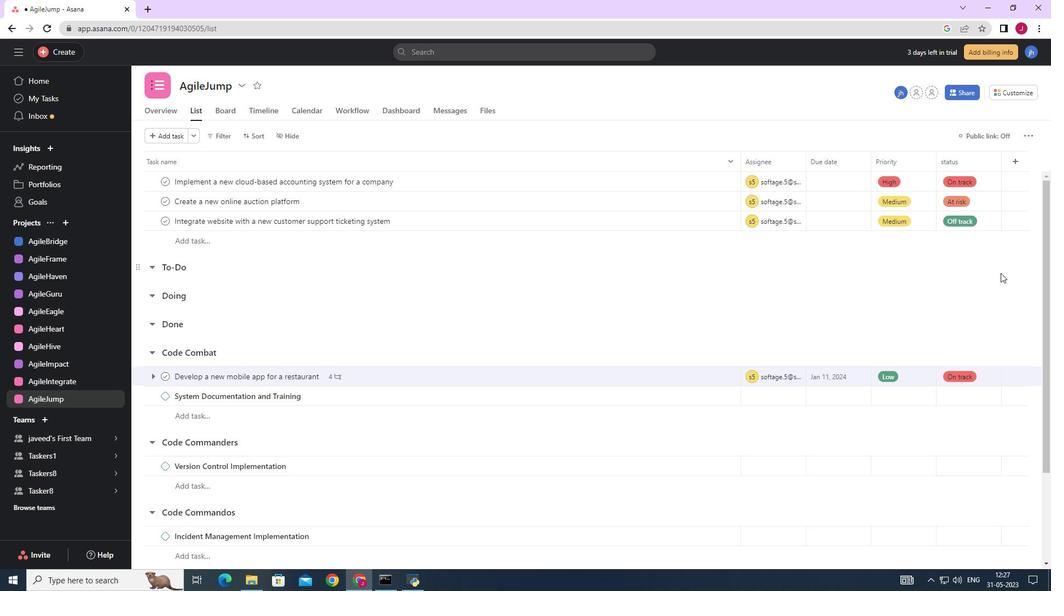 
